 Task: Customize the Google Calendar view by hiding weekends and ensuring declined events and side-by-side view are shown.
Action: Mouse moved to (1162, 71)
Screenshot: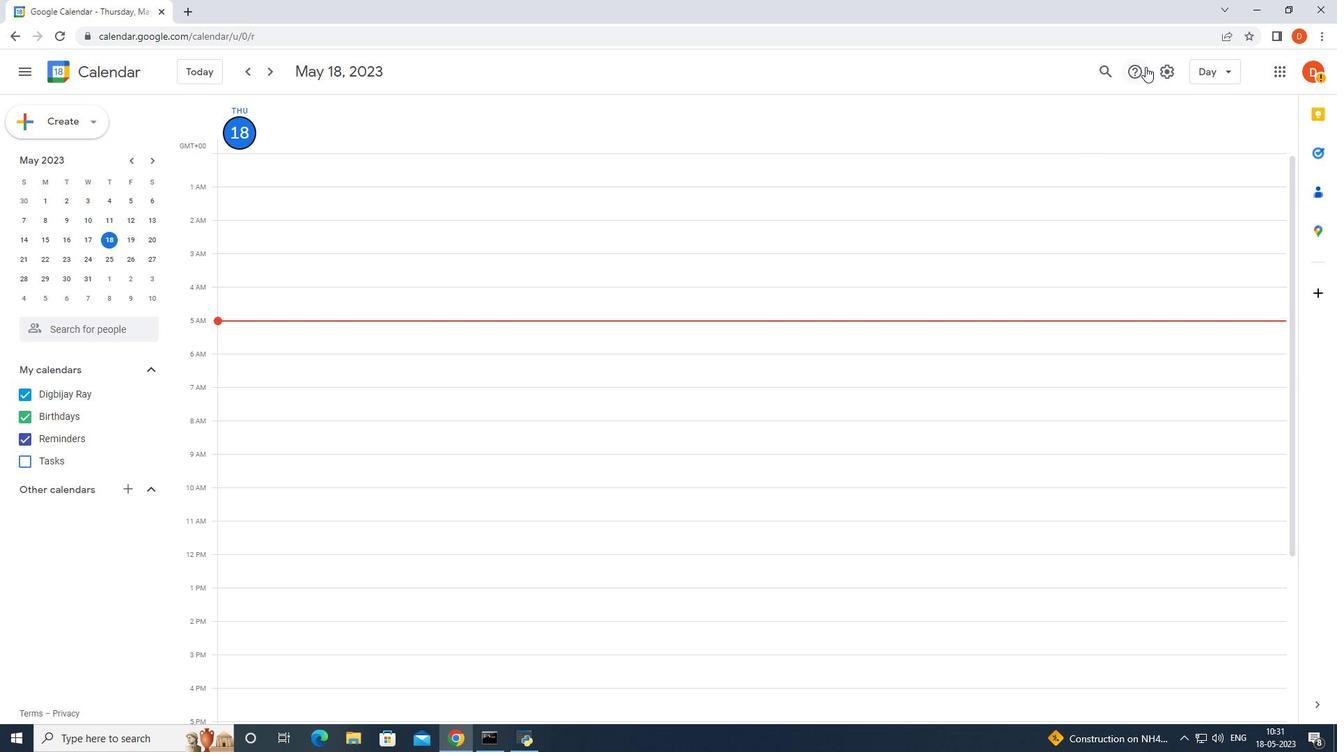 
Action: Mouse pressed left at (1162, 71)
Screenshot: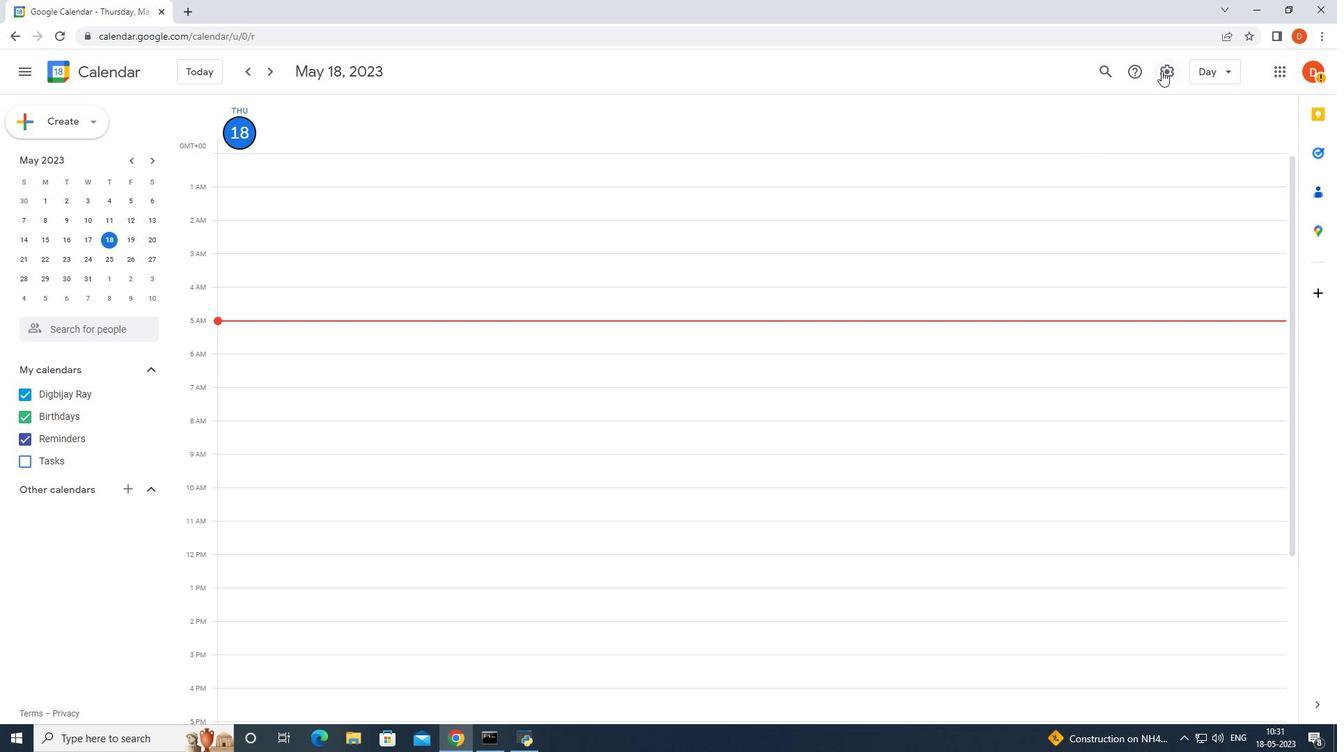 
Action: Mouse moved to (1174, 97)
Screenshot: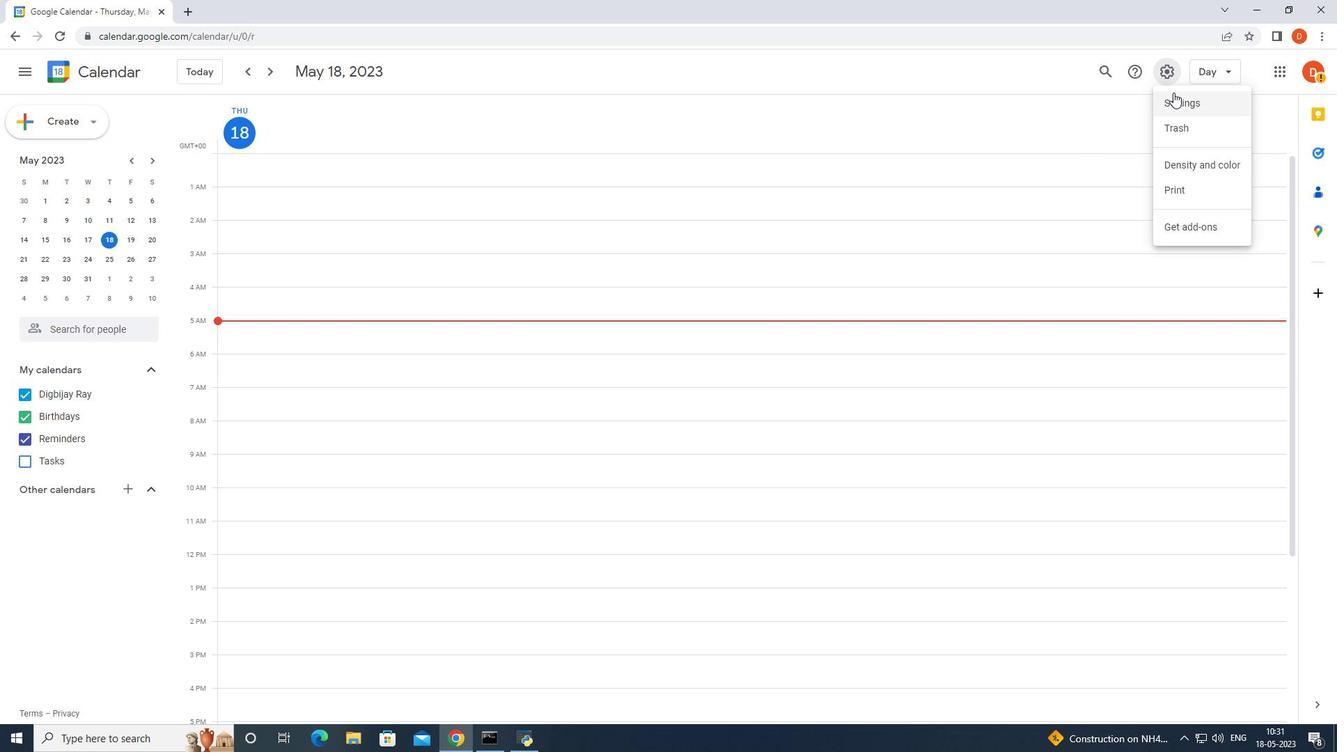 
Action: Mouse pressed left at (1174, 97)
Screenshot: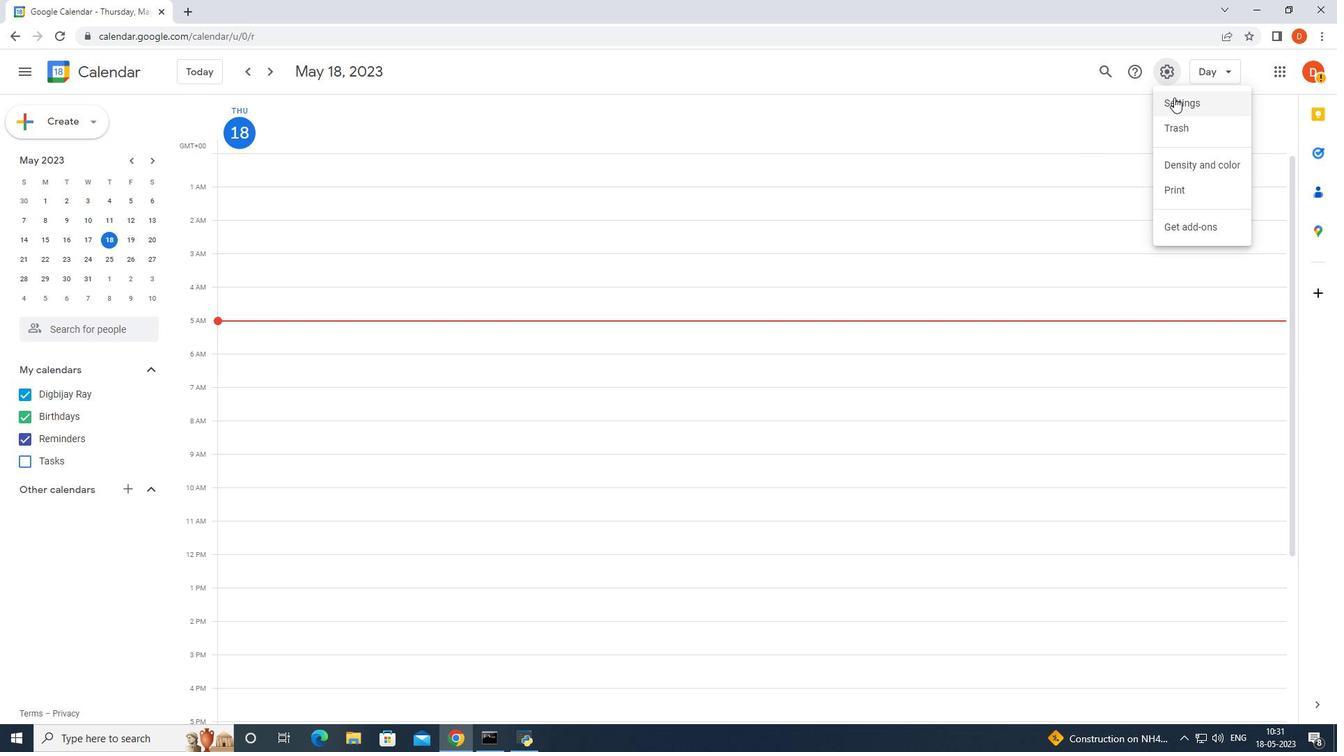 
Action: Mouse moved to (72, 275)
Screenshot: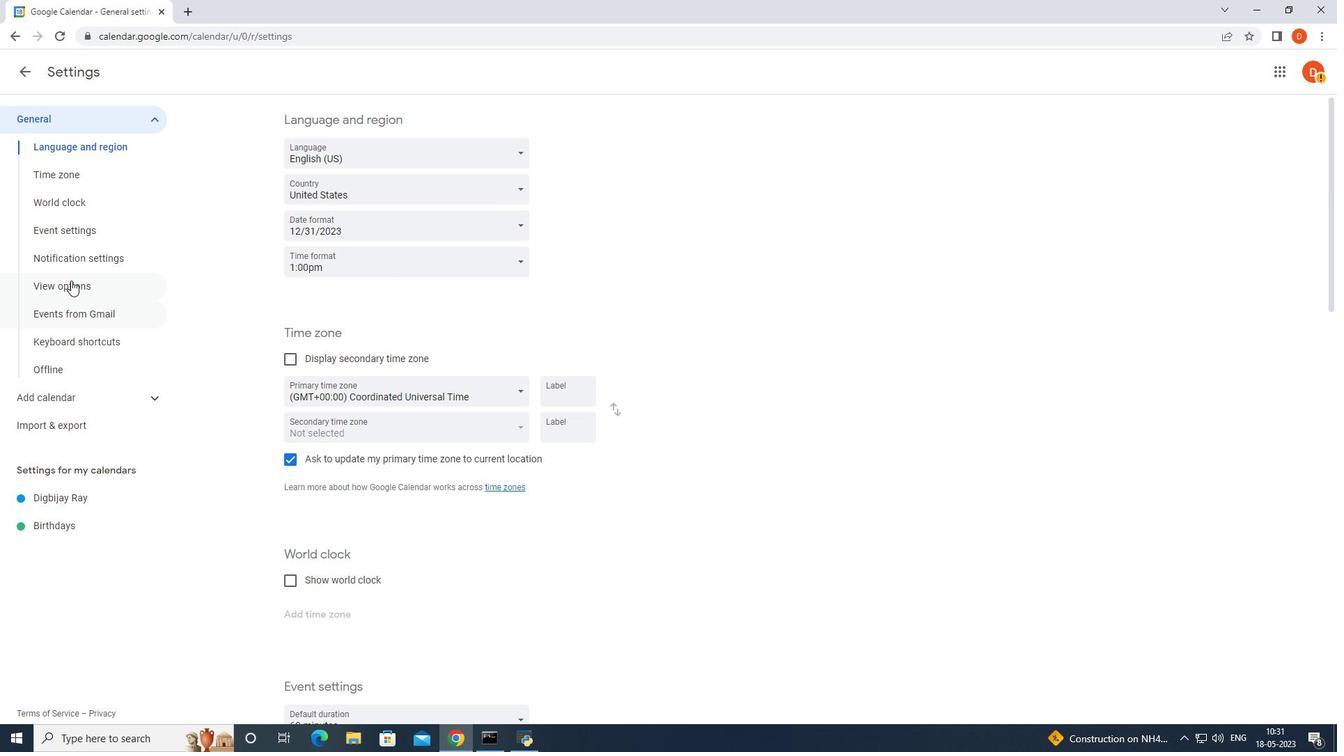 
Action: Mouse pressed left at (72, 275)
Screenshot: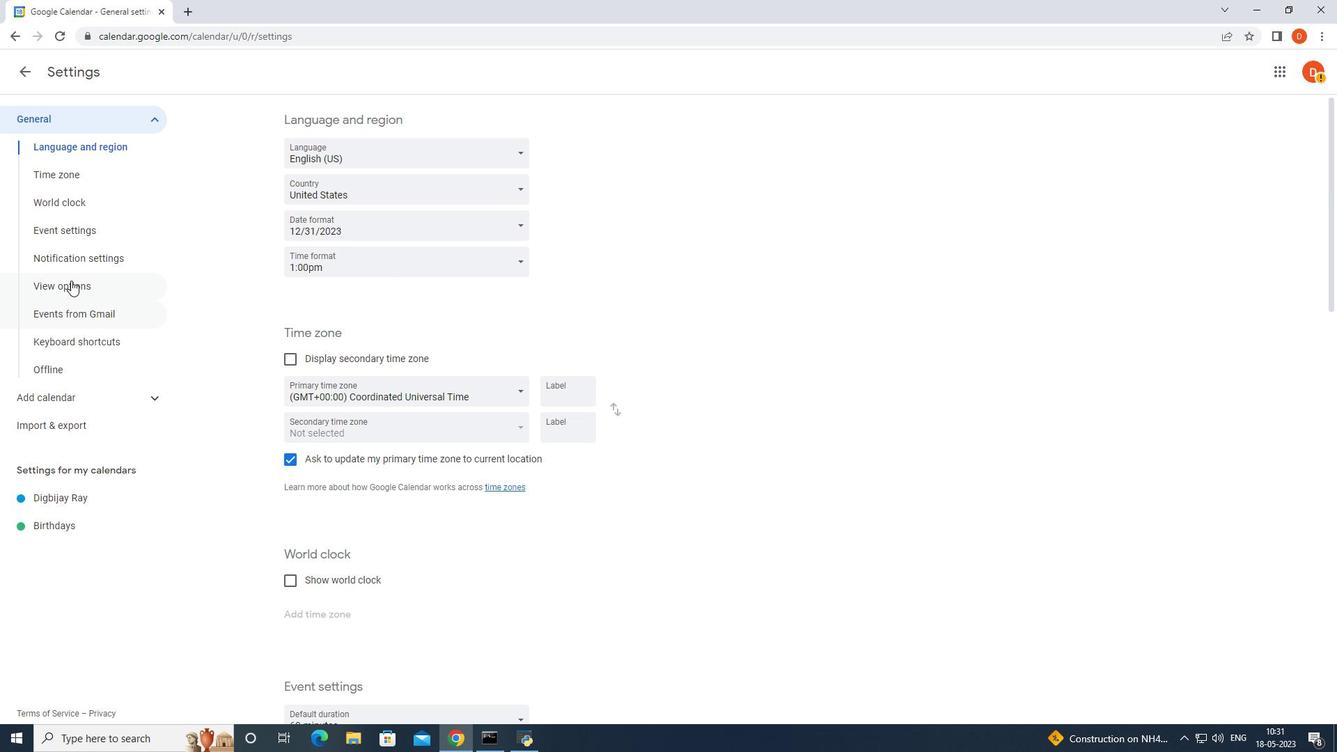 
Action: Mouse pressed left at (72, 275)
Screenshot: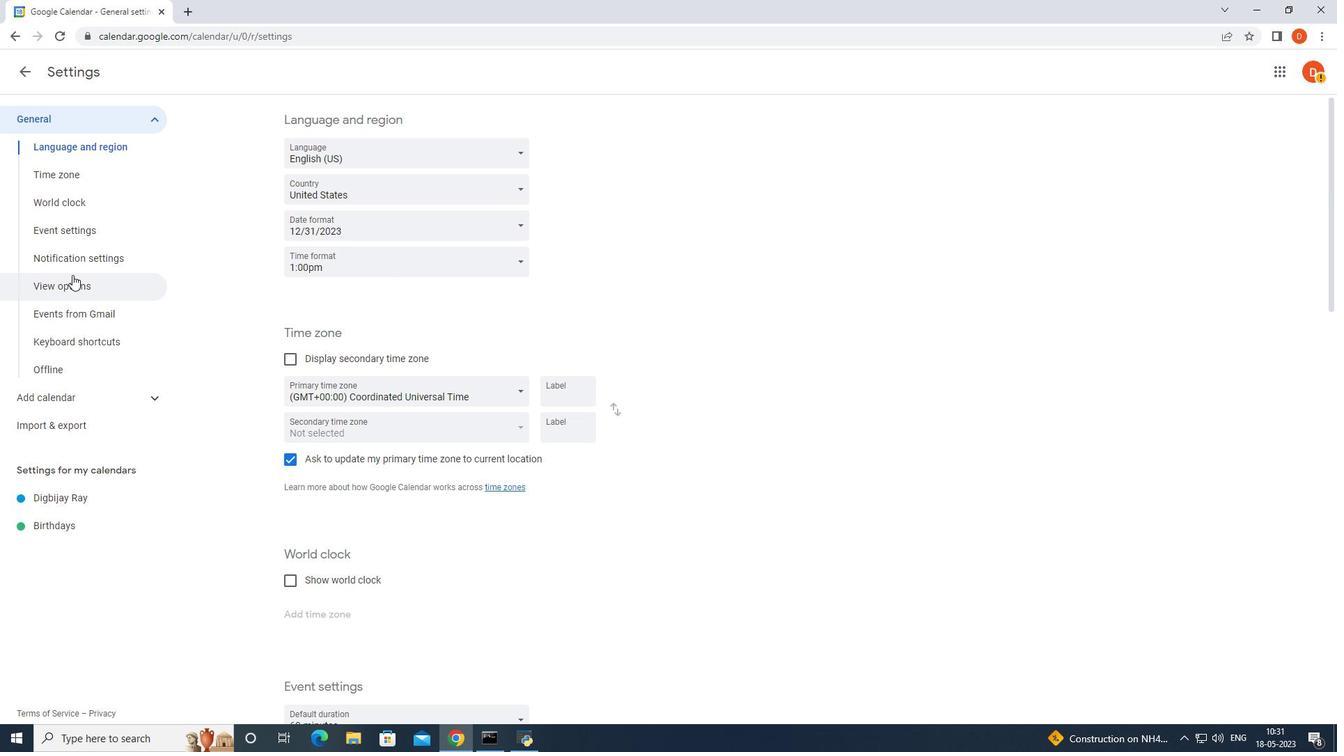 
Action: Mouse moved to (408, 346)
Screenshot: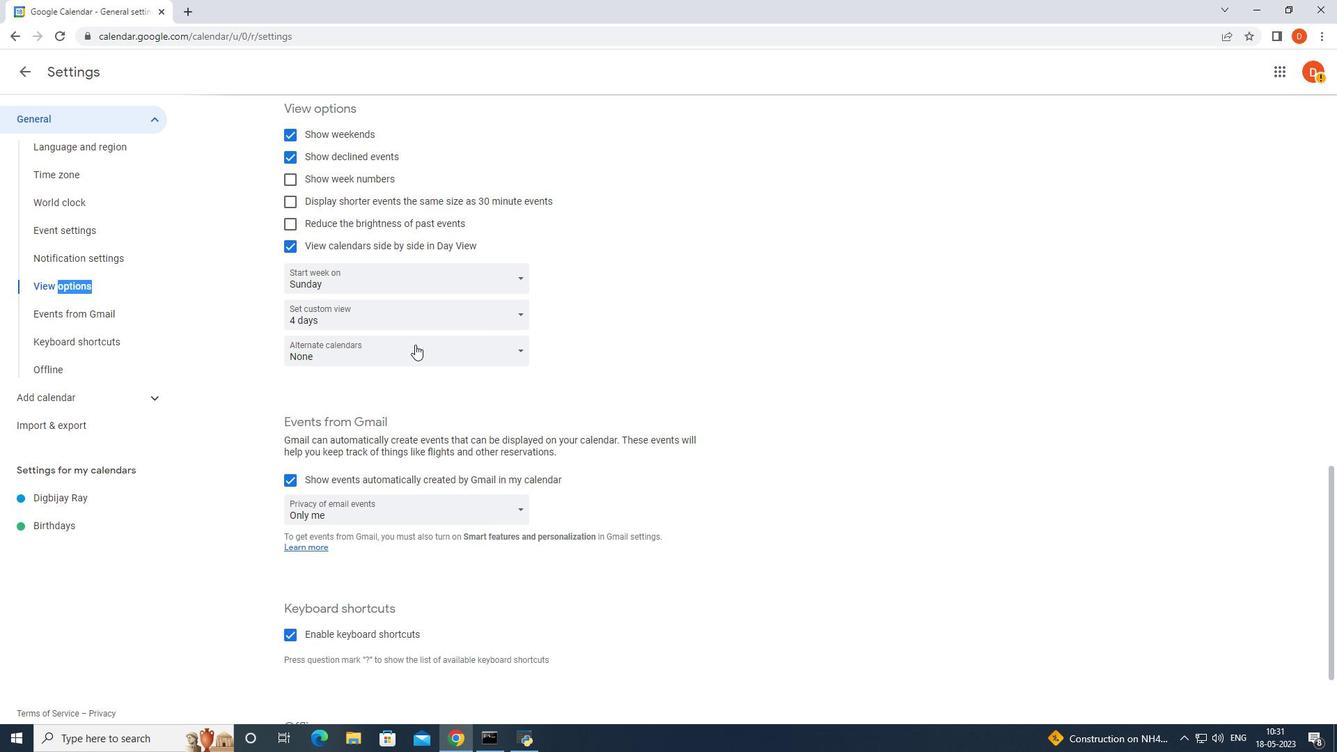 
Action: Mouse scrolled (408, 347) with delta (0, 0)
Screenshot: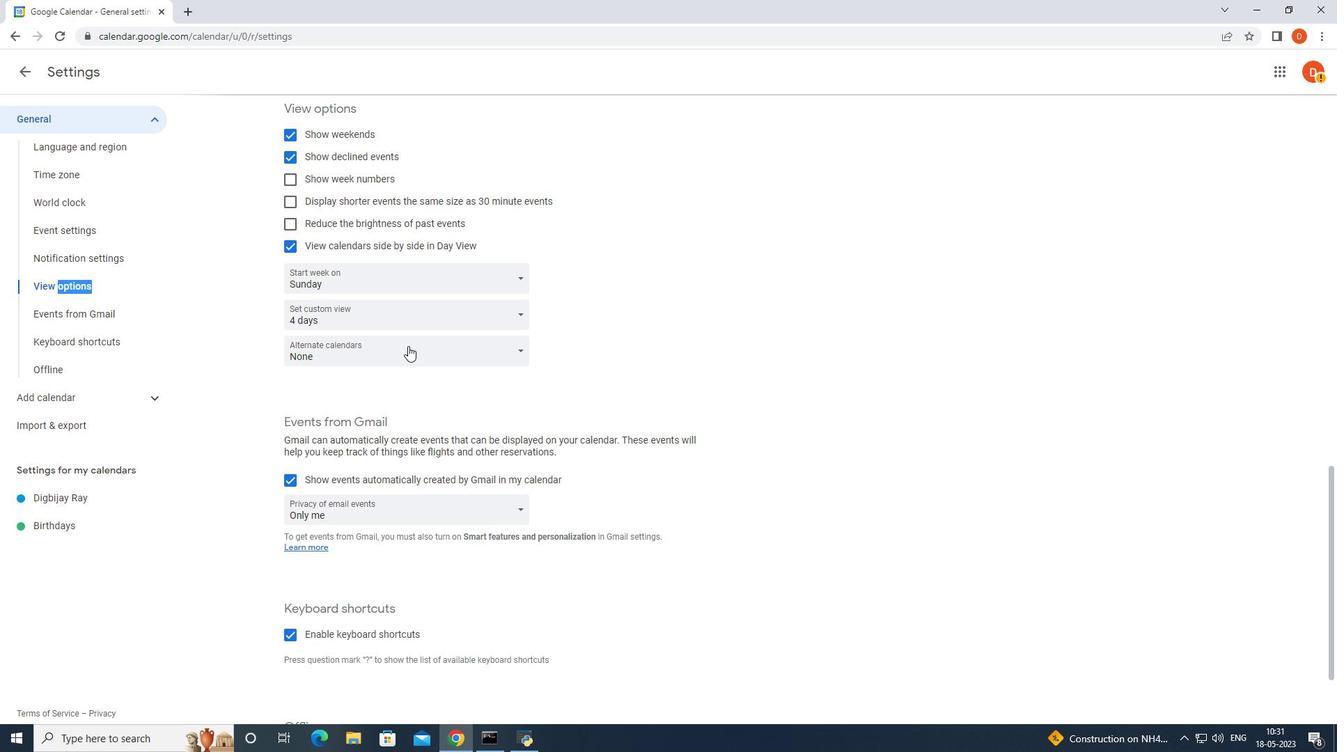 
Action: Mouse moved to (291, 207)
Screenshot: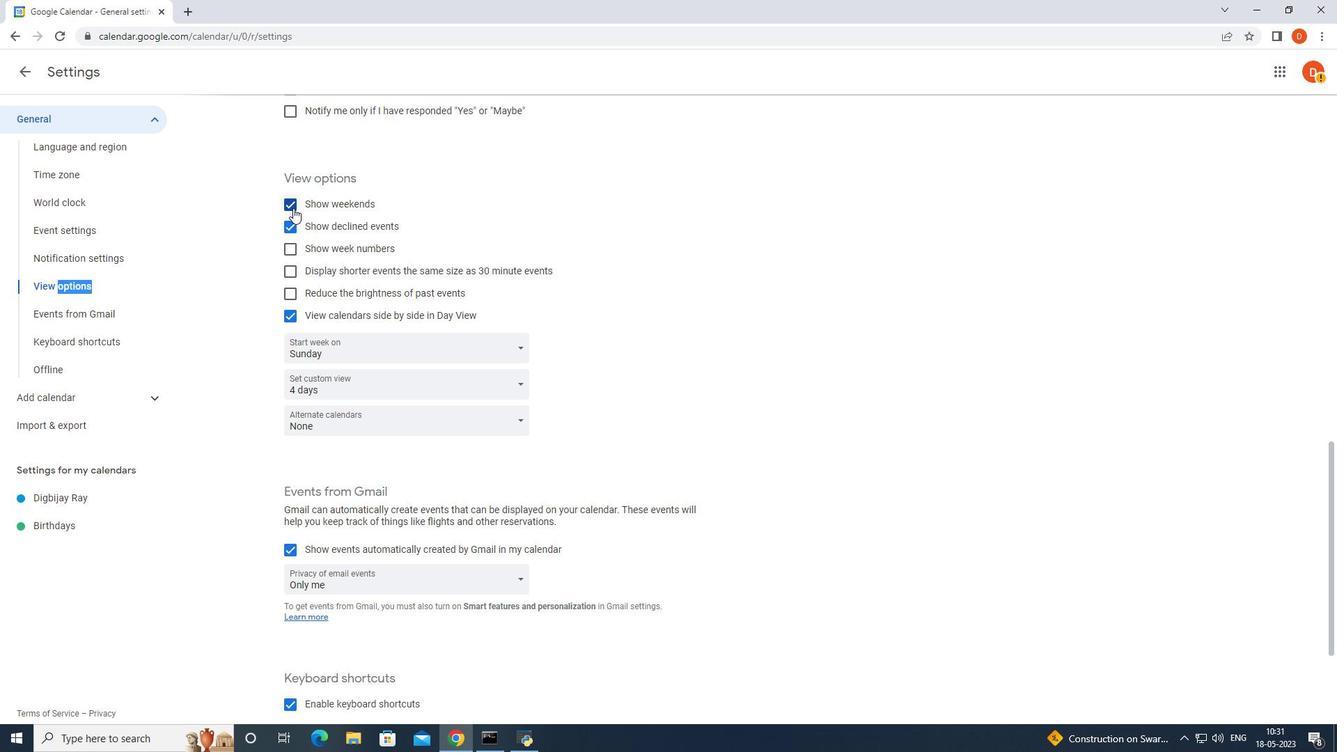 
Action: Mouse pressed left at (291, 207)
Screenshot: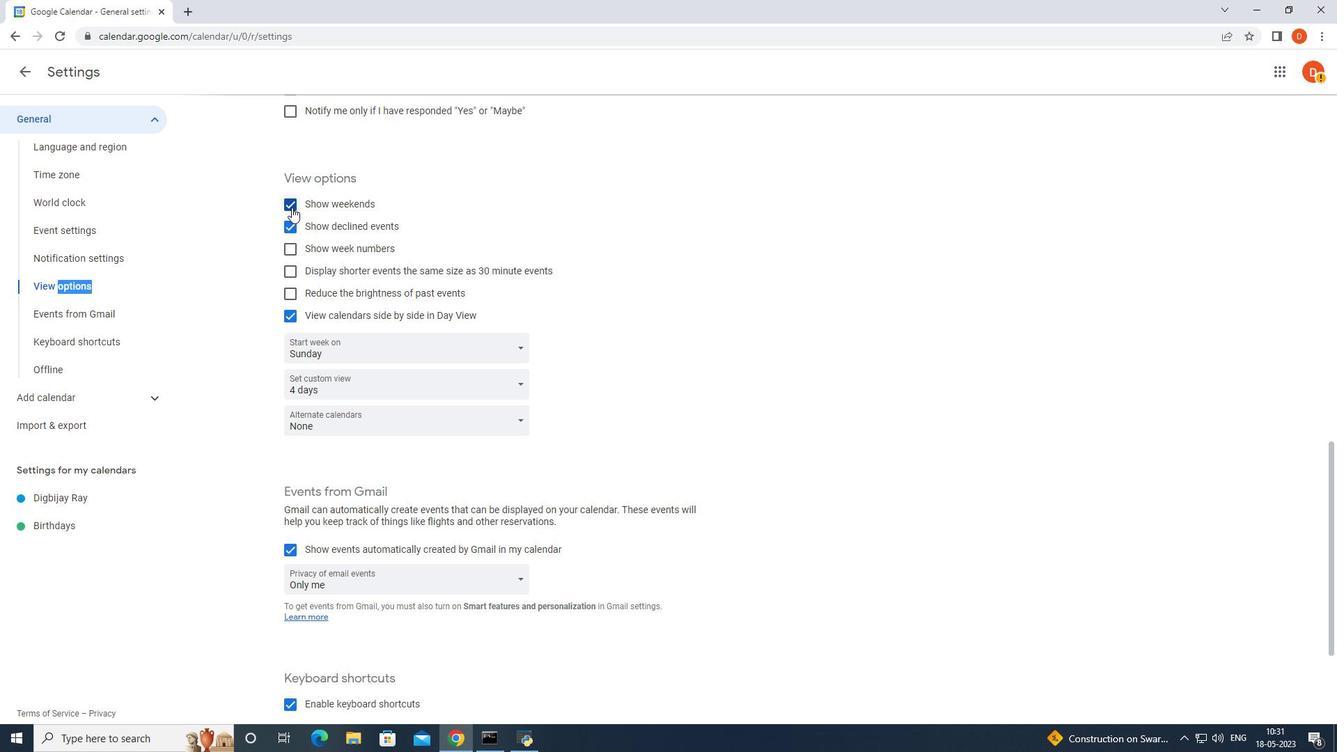 
Action: Mouse moved to (326, 258)
Screenshot: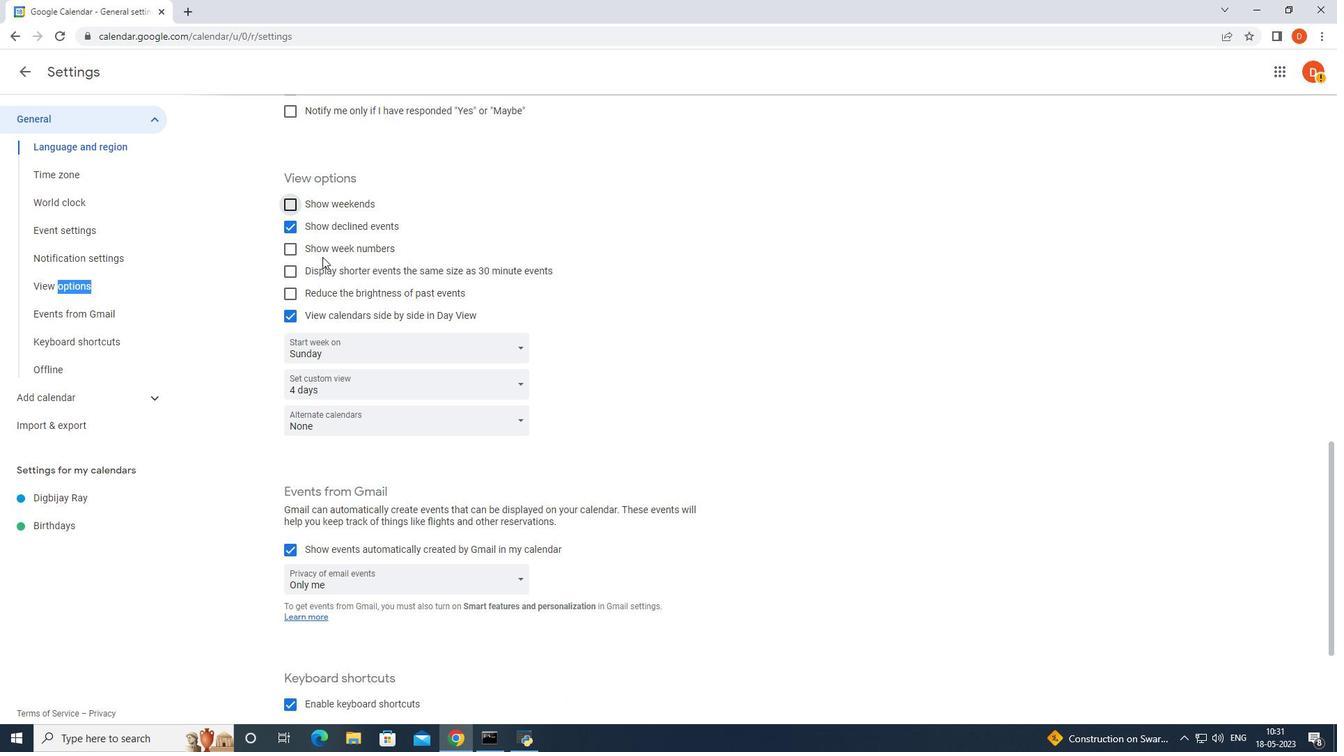 
Action: Mouse scrolled (326, 257) with delta (0, 0)
Screenshot: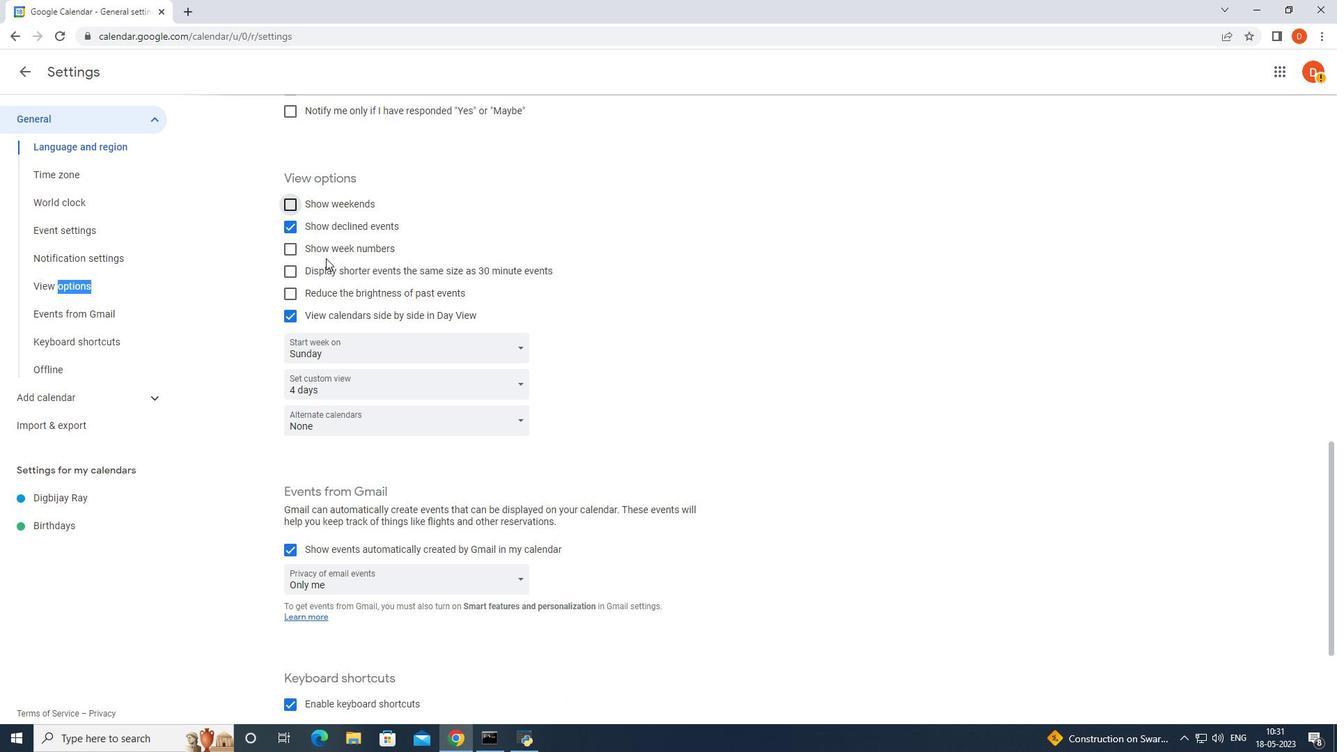 
Action: Mouse moved to (436, 397)
Screenshot: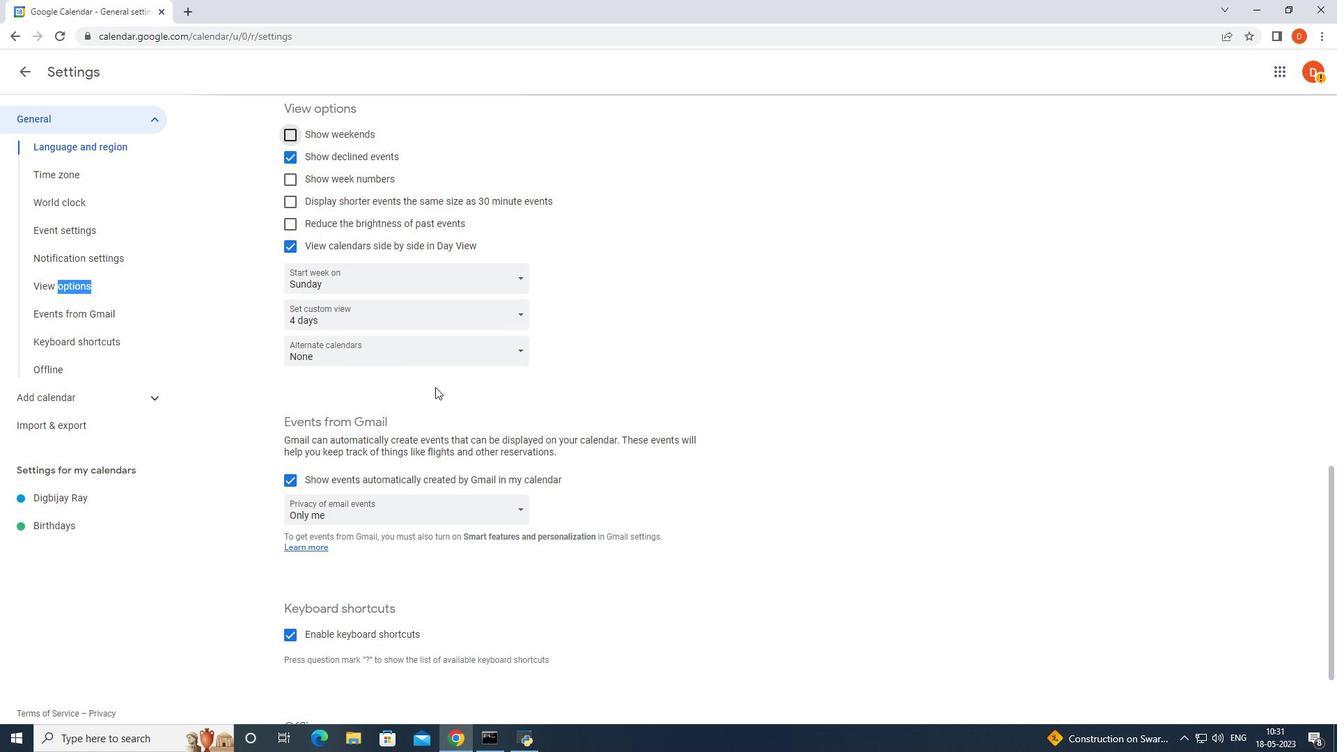 
Action: Mouse scrolled (436, 396) with delta (0, 0)
Screenshot: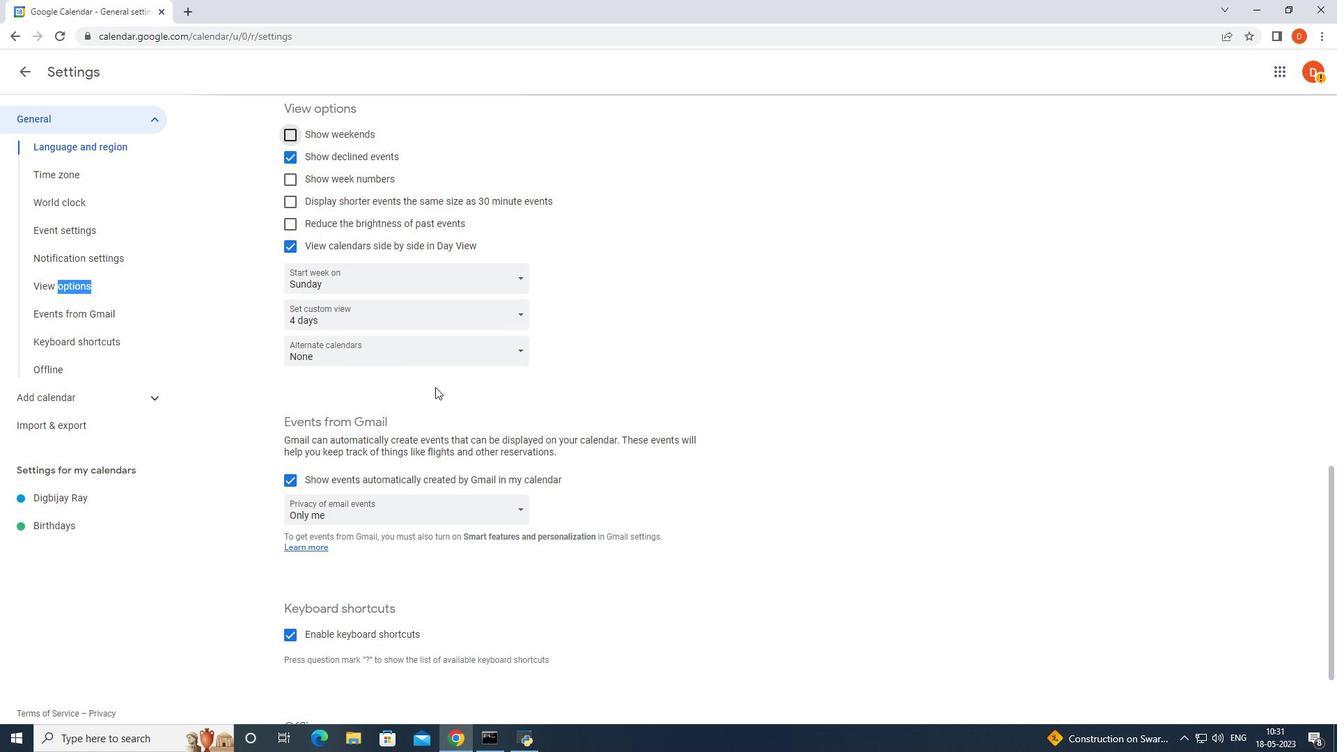 
Action: Mouse moved to (395, 511)
Screenshot: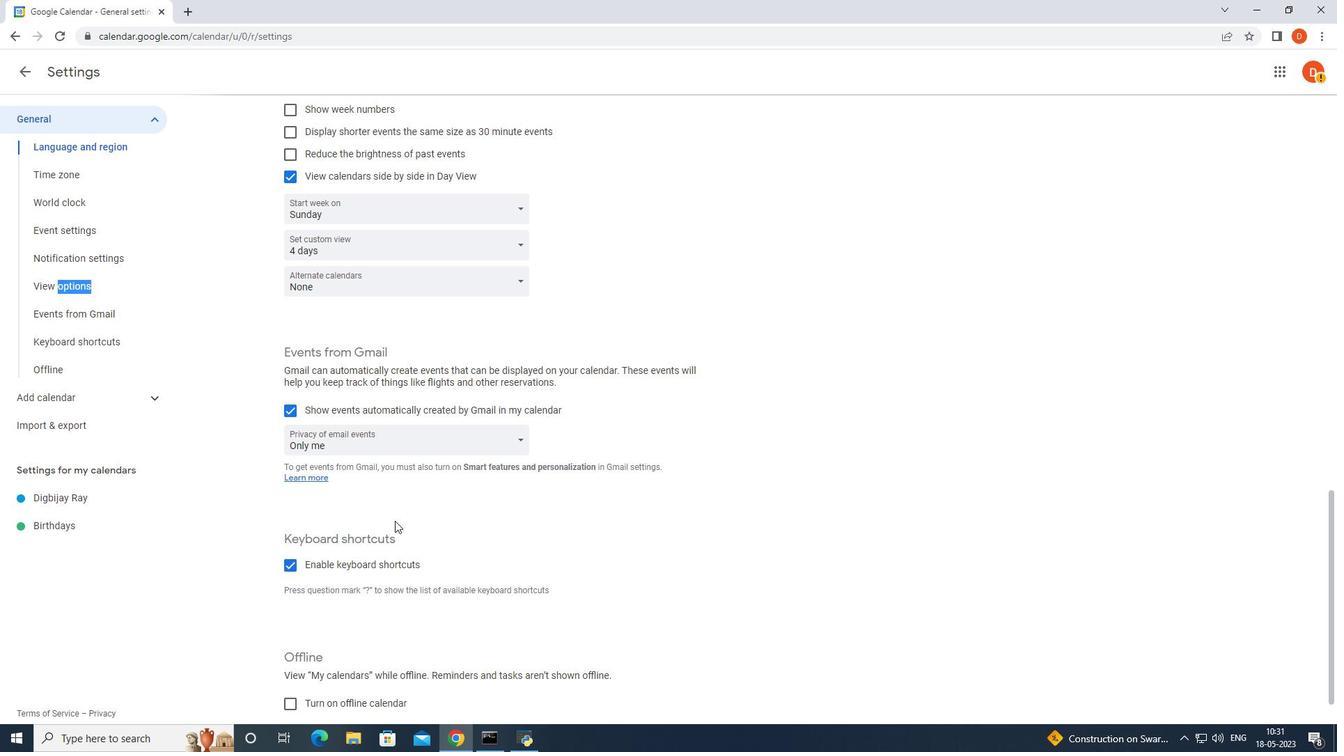 
Action: Mouse scrolled (395, 512) with delta (0, 0)
Screenshot: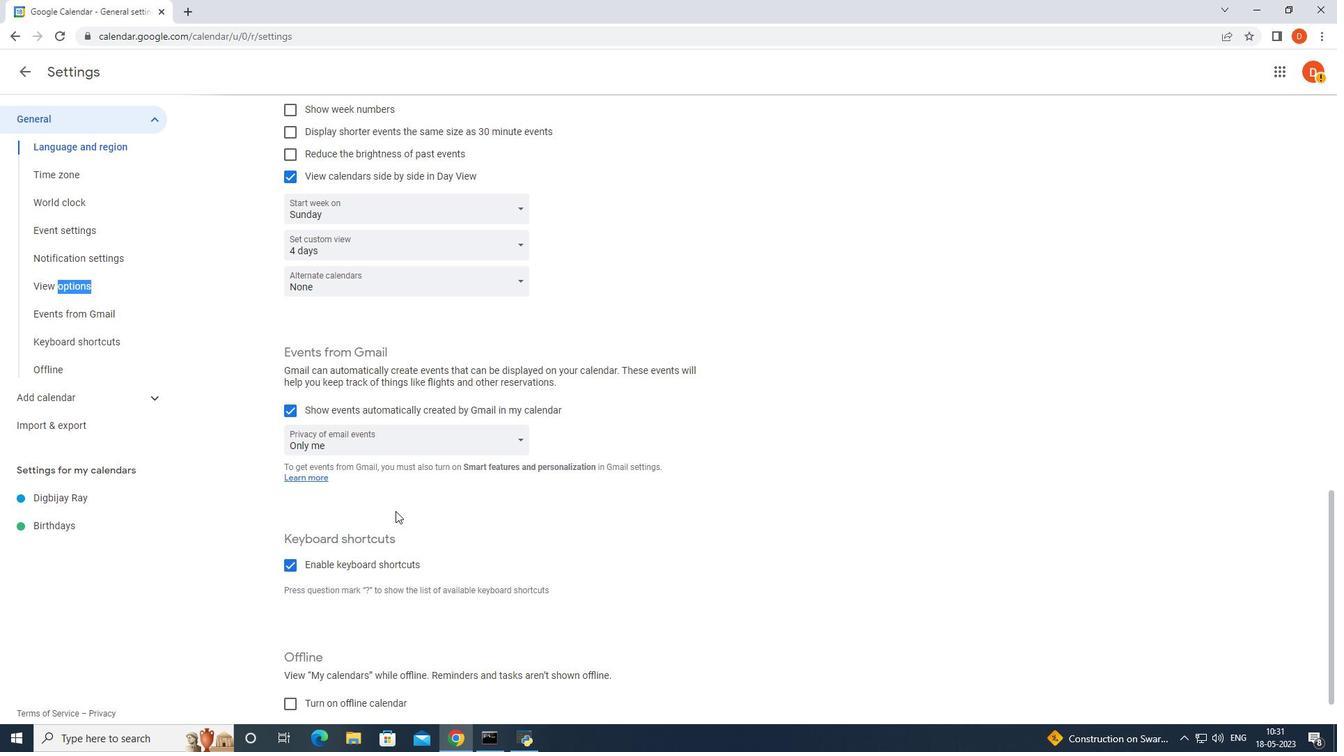 
Action: Mouse scrolled (395, 512) with delta (0, 0)
Screenshot: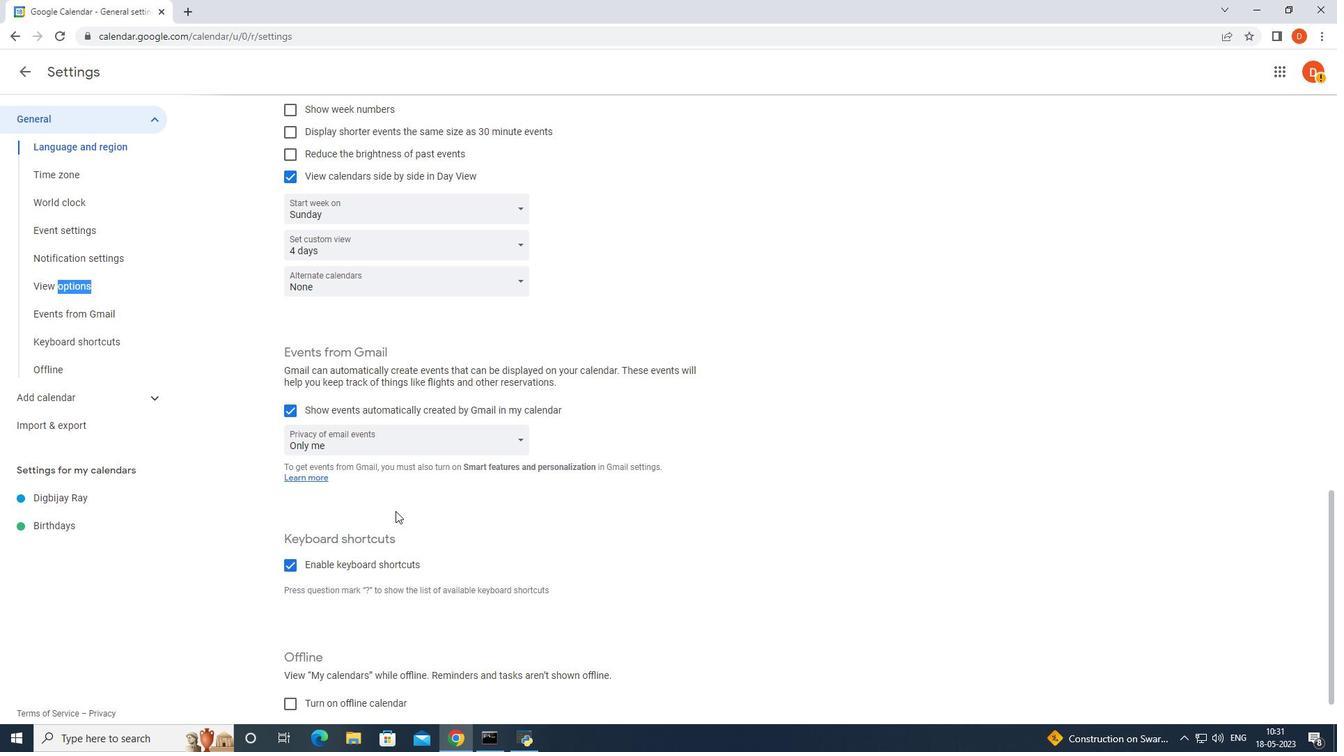 
Action: Mouse scrolled (395, 512) with delta (0, 0)
Screenshot: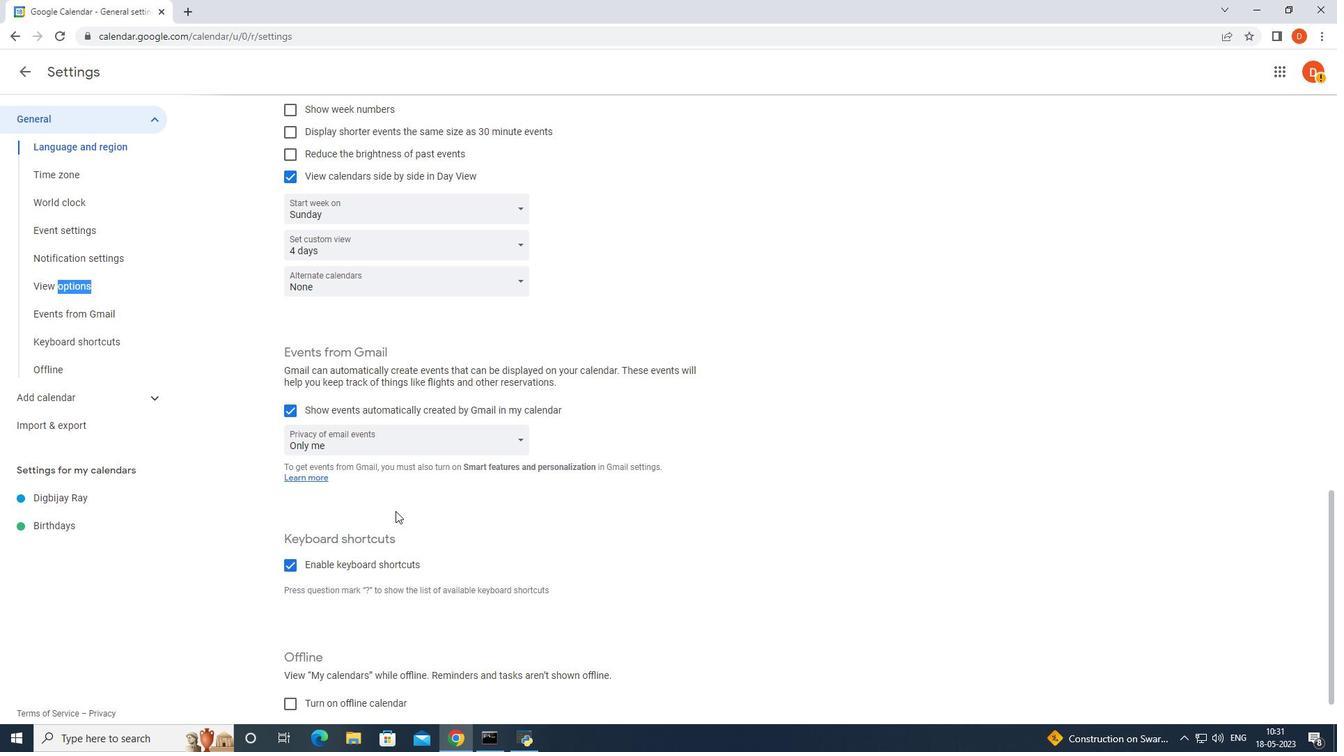 
Action: Mouse scrolled (395, 512) with delta (0, 0)
Screenshot: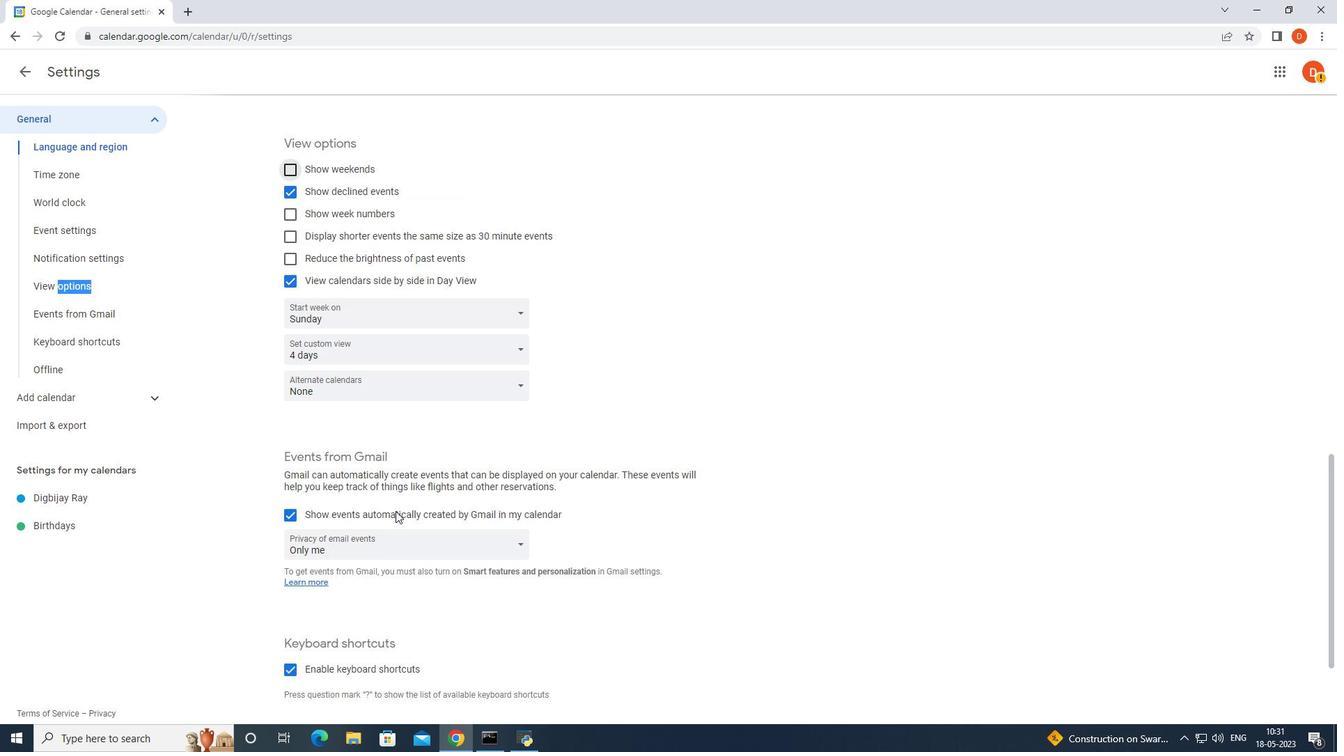
Action: Mouse scrolled (395, 512) with delta (0, 0)
Screenshot: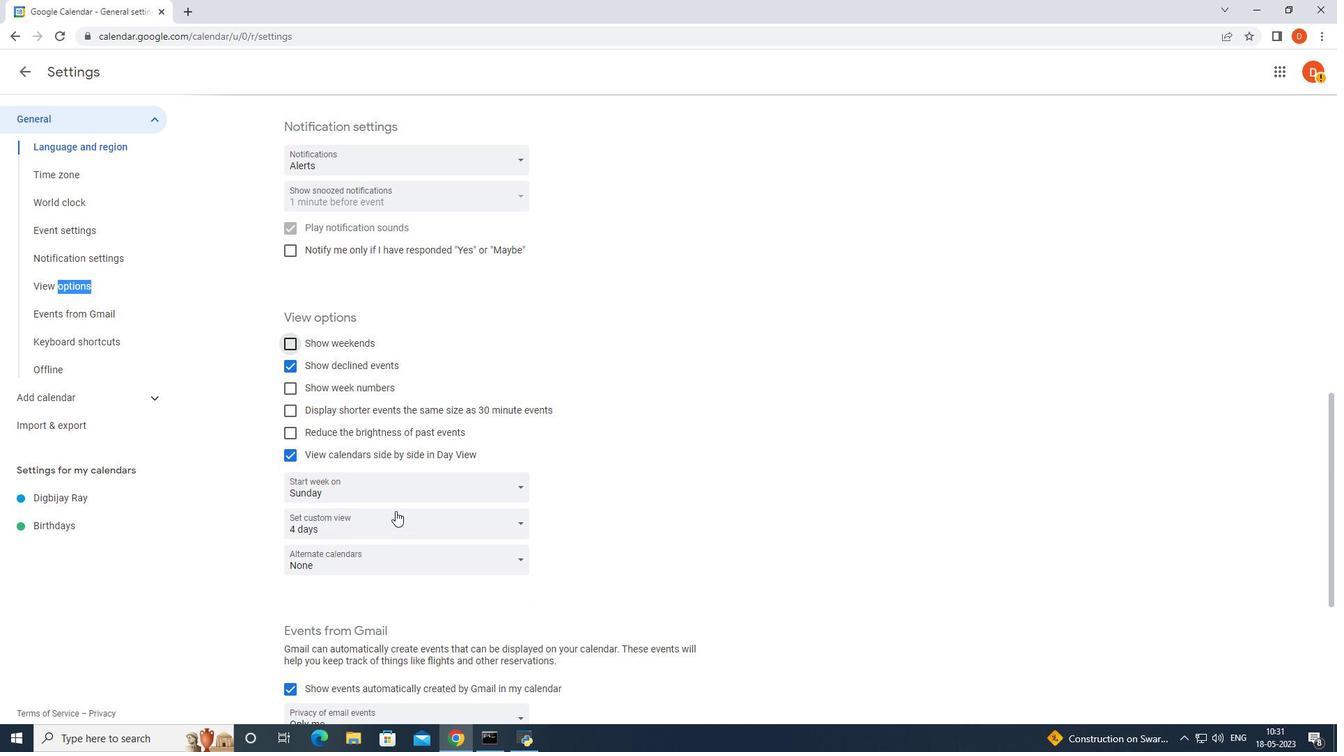 
Action: Mouse scrolled (395, 512) with delta (0, 0)
Screenshot: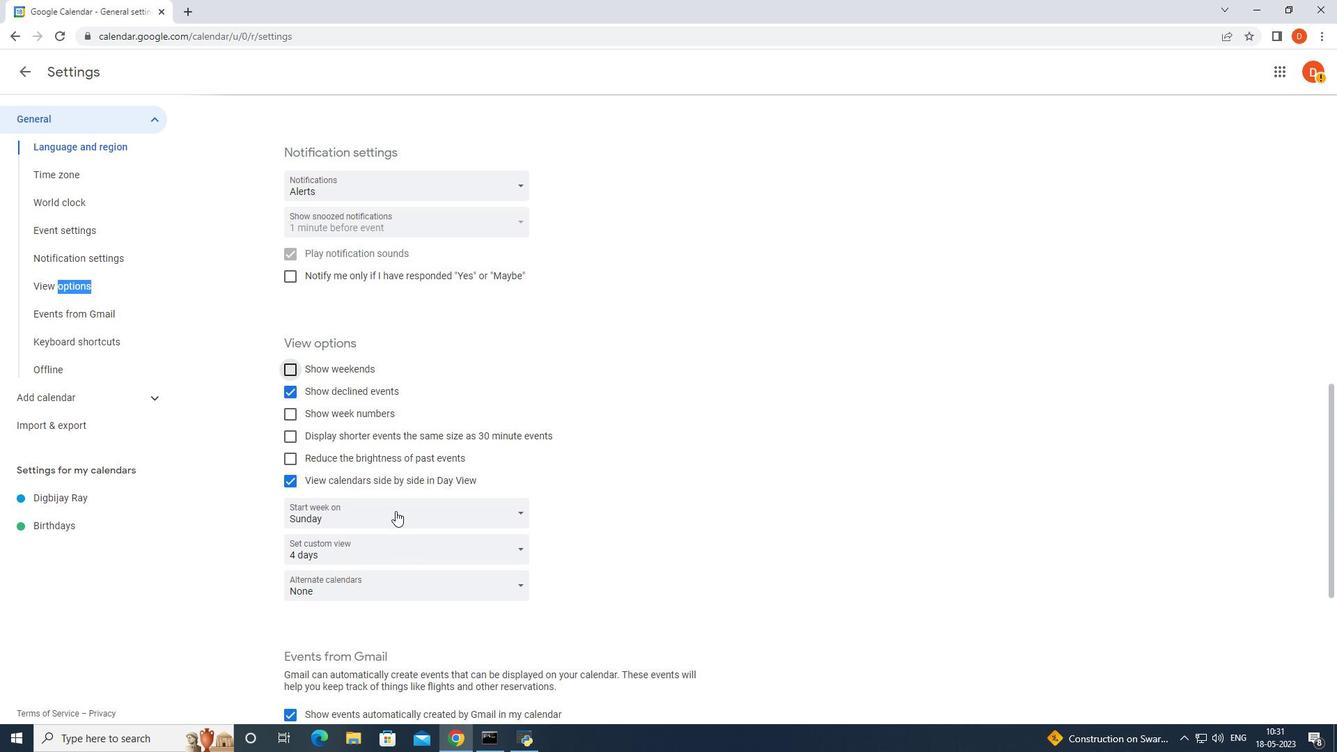 
Action: Mouse scrolled (395, 512) with delta (0, 0)
Screenshot: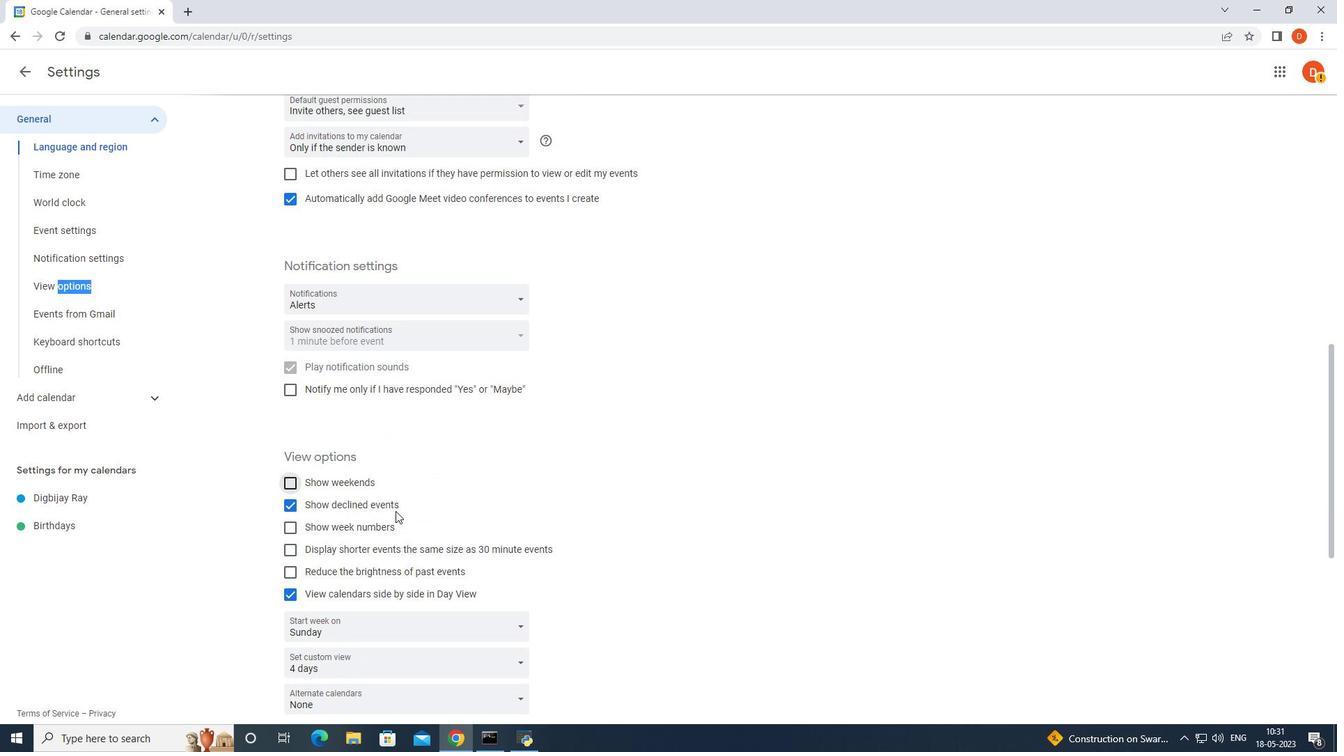 
Action: Mouse scrolled (395, 512) with delta (0, 0)
Screenshot: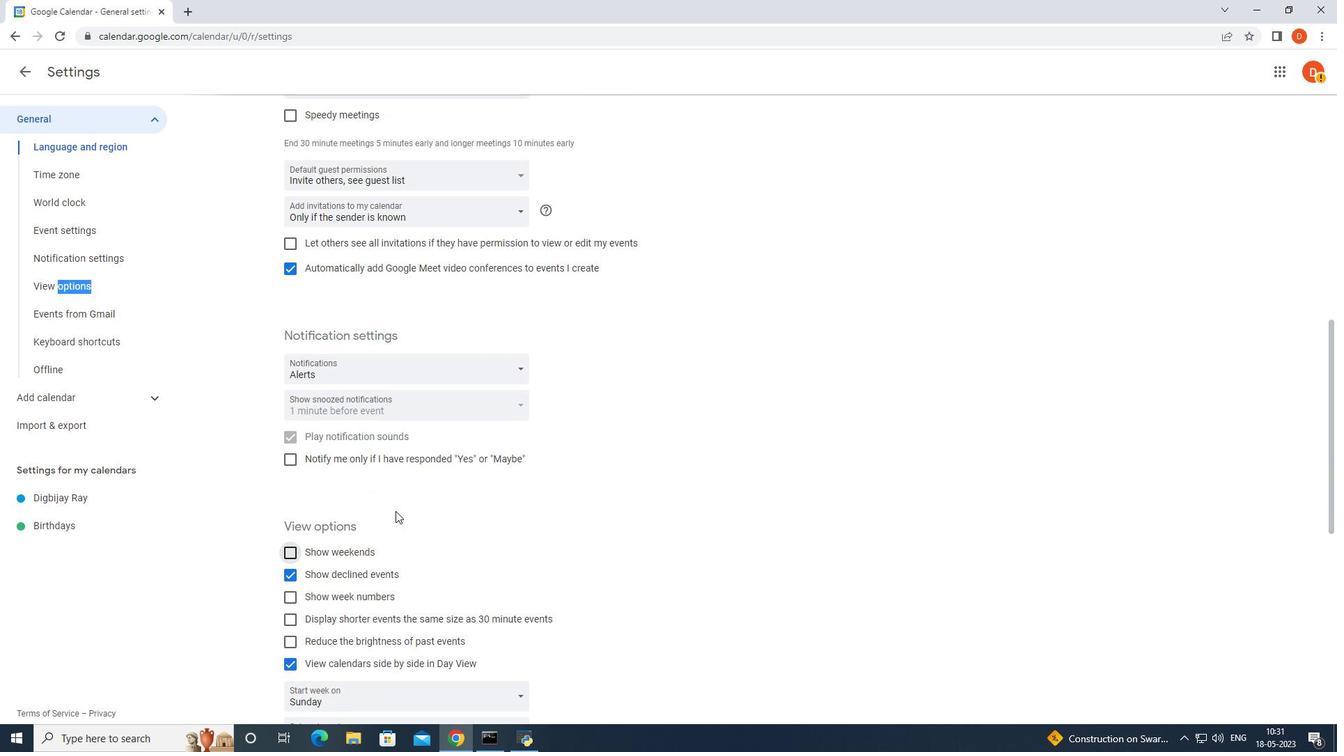
Action: Mouse scrolled (395, 512) with delta (0, 0)
Screenshot: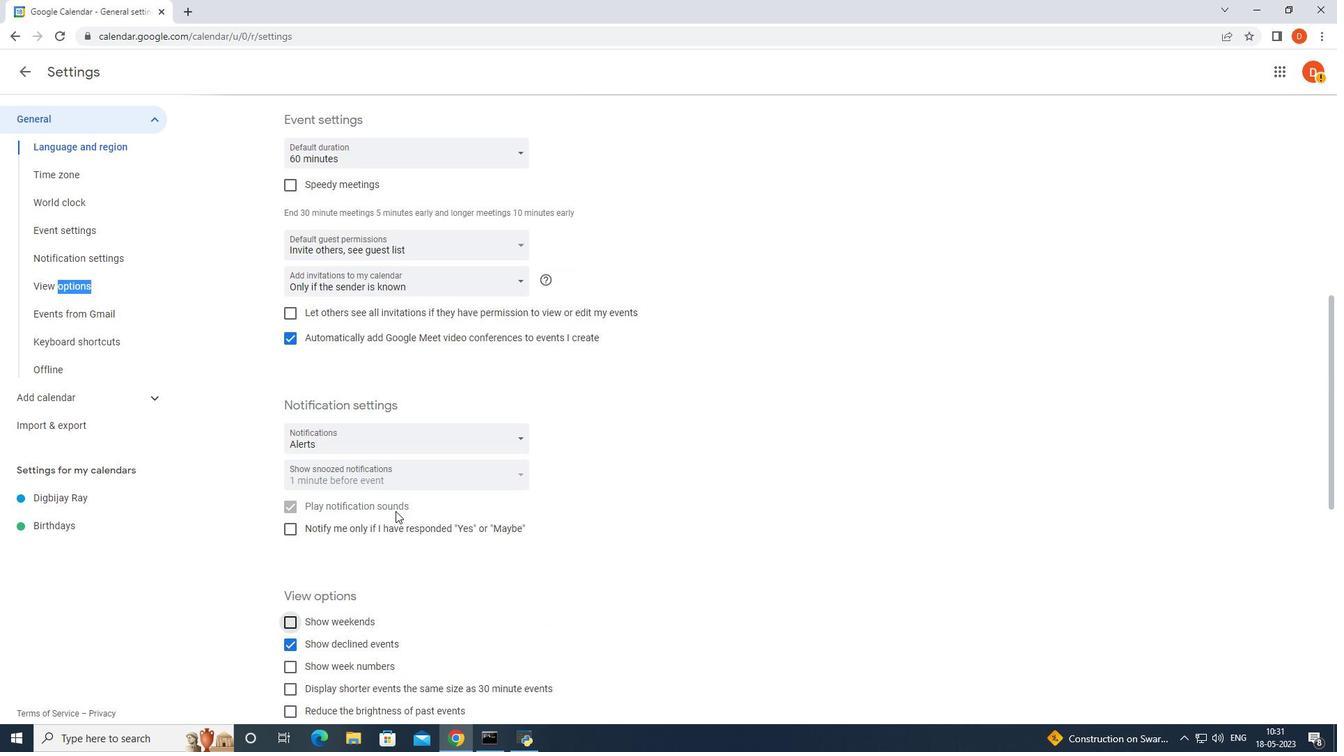 
Action: Mouse scrolled (395, 510) with delta (0, 0)
Screenshot: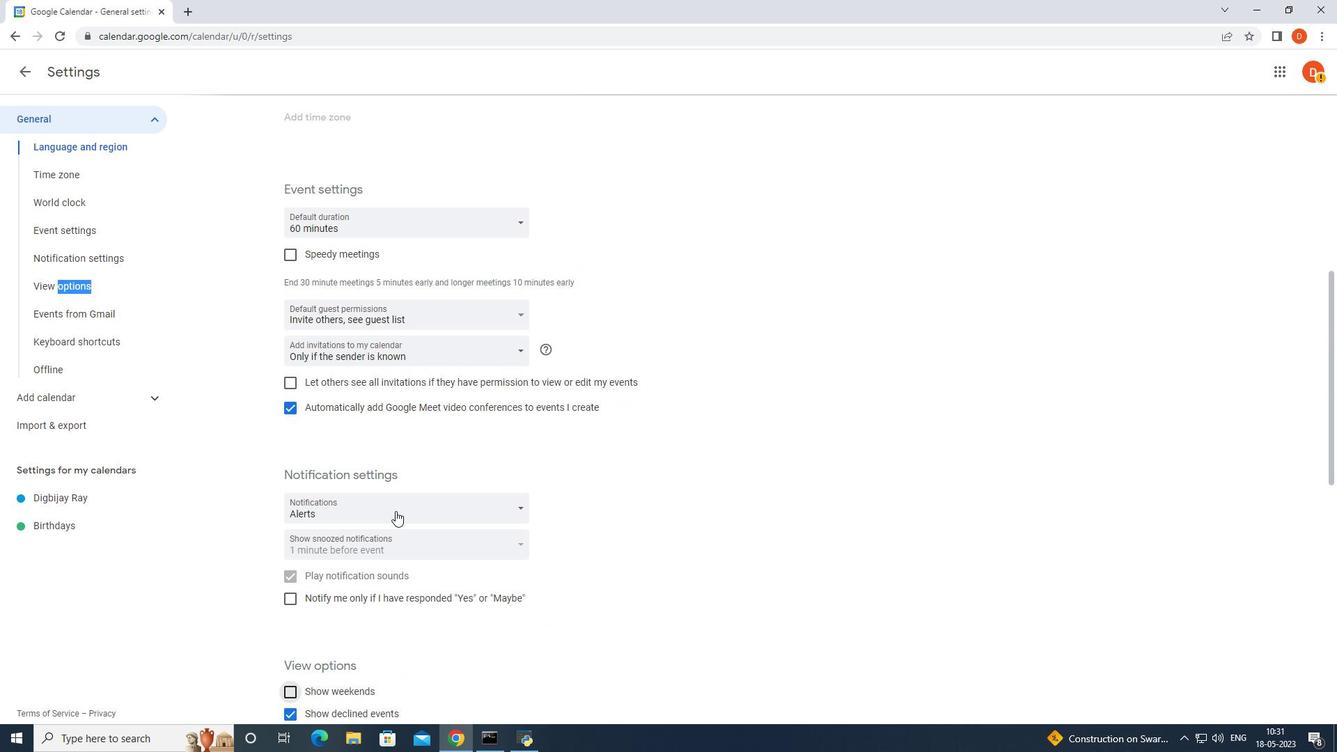 
Action: Mouse scrolled (395, 510) with delta (0, 0)
Screenshot: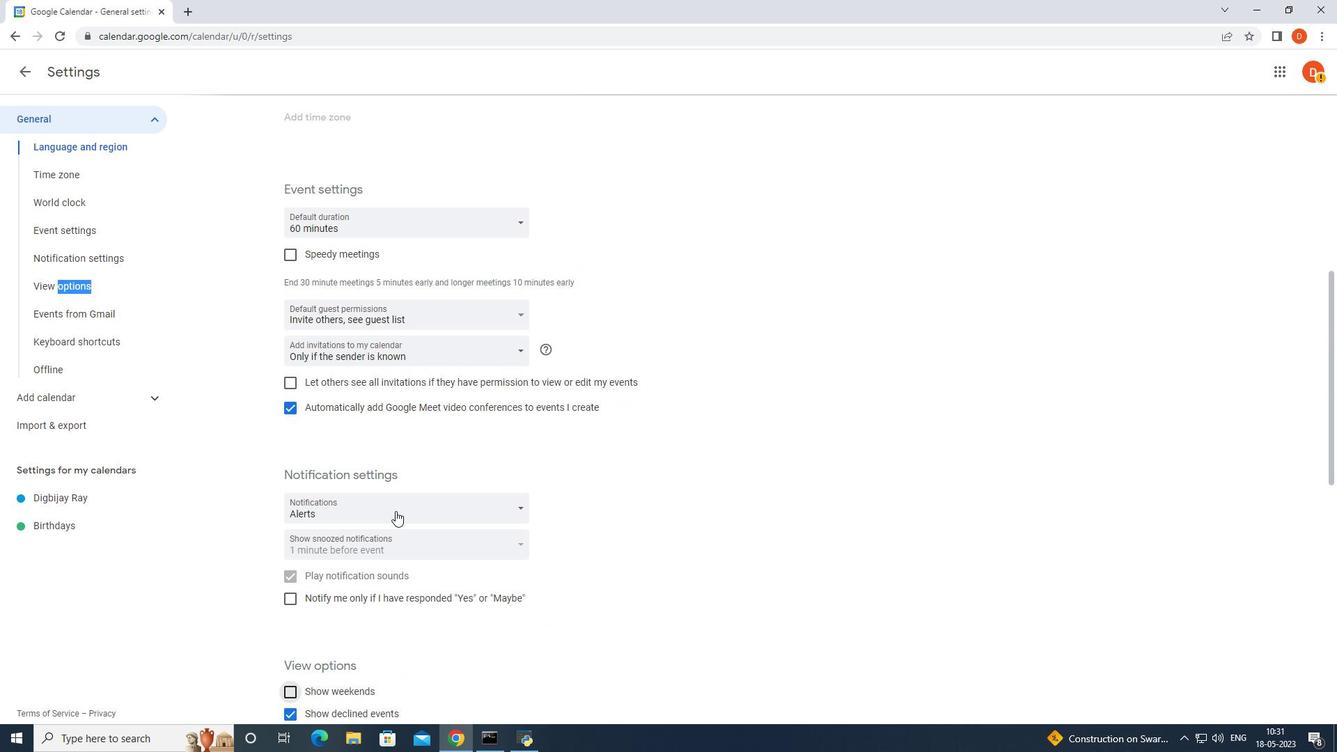 
Action: Mouse scrolled (395, 510) with delta (0, 0)
Screenshot: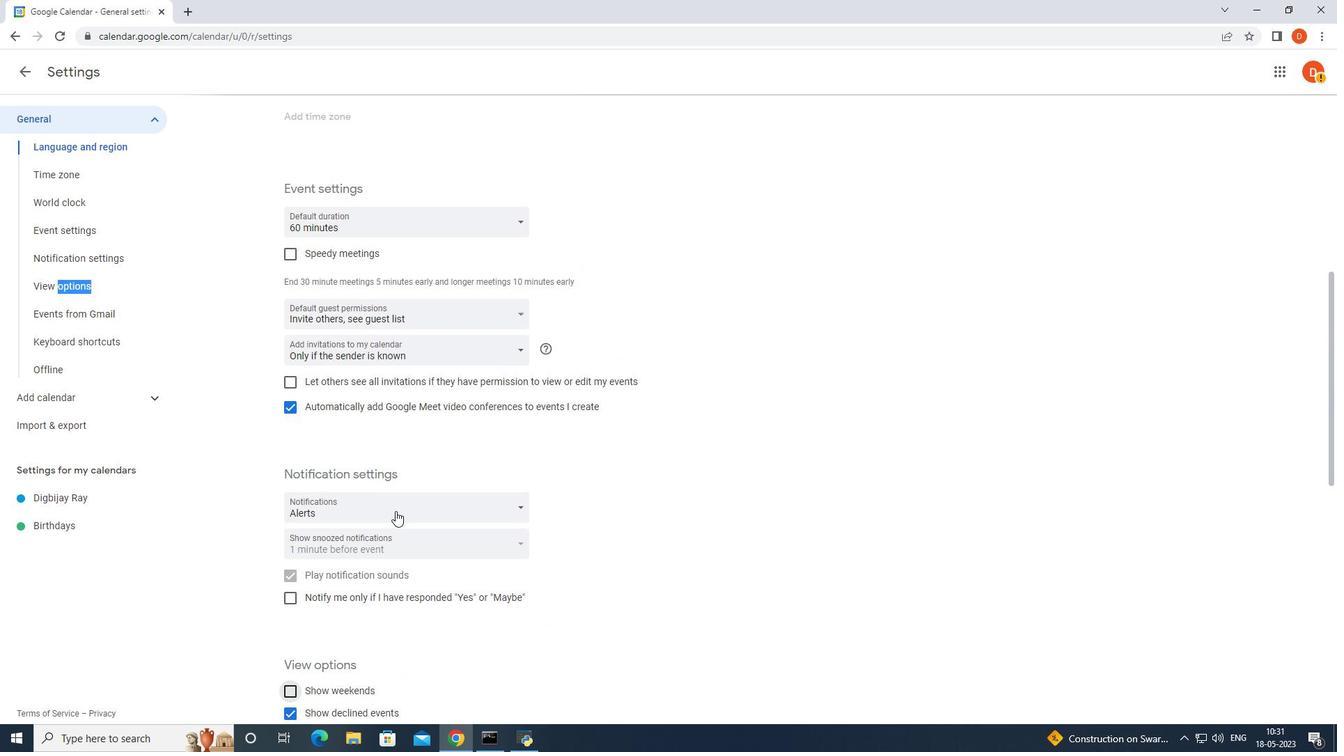 
Action: Mouse scrolled (395, 510) with delta (0, 0)
Screenshot: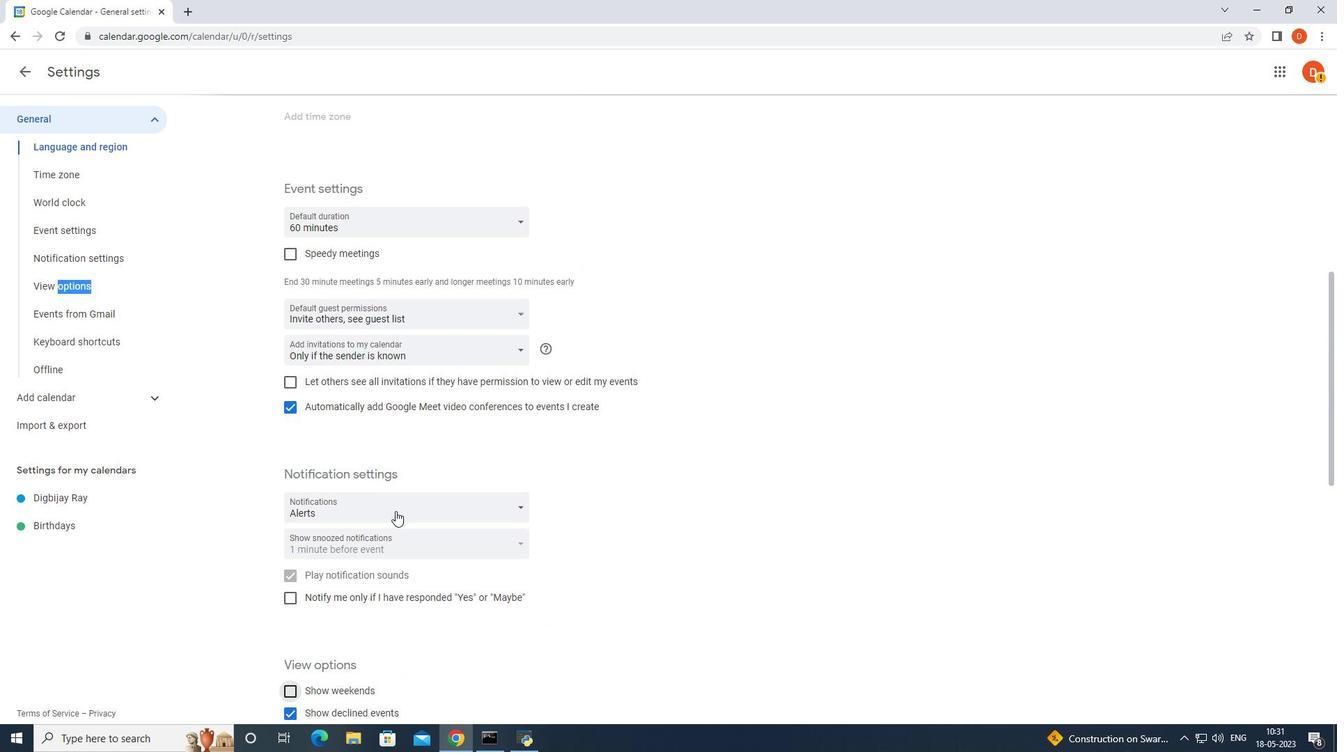 
Action: Mouse scrolled (395, 510) with delta (0, 0)
Screenshot: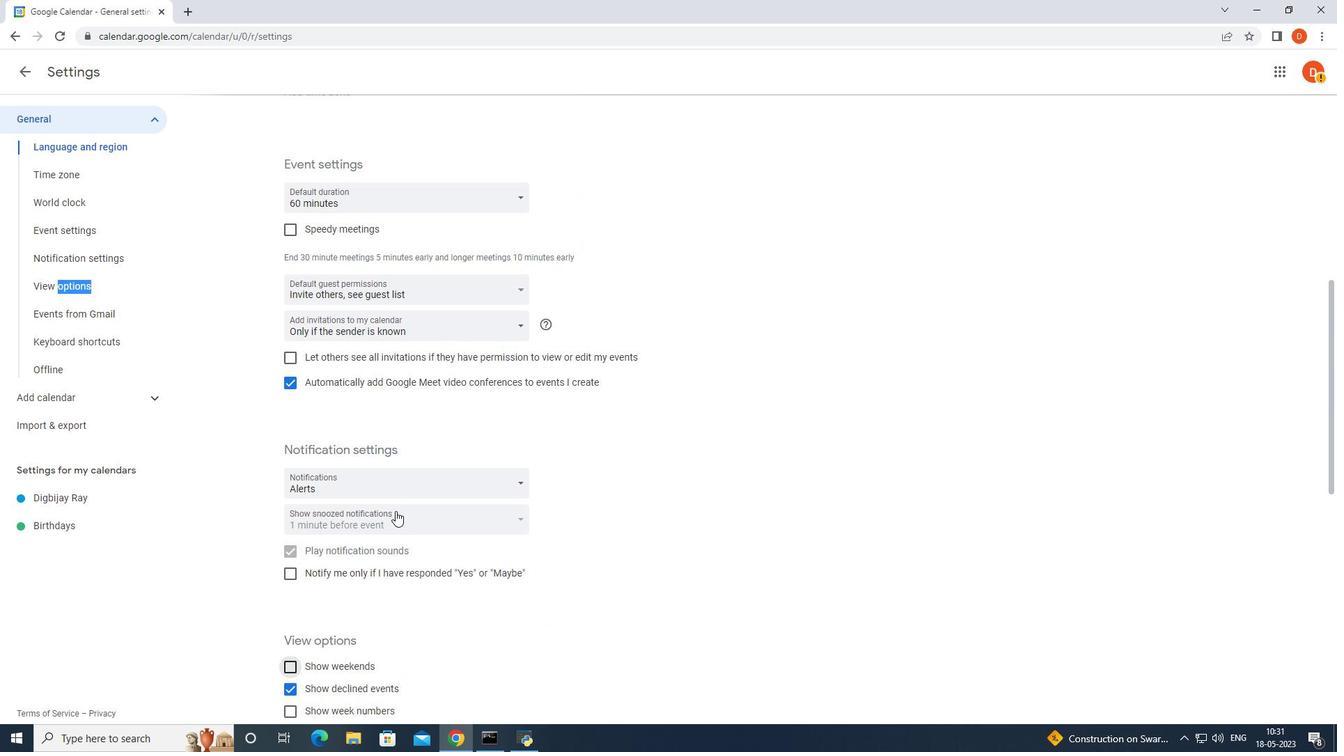 
Action: Mouse scrolled (395, 510) with delta (0, 0)
Screenshot: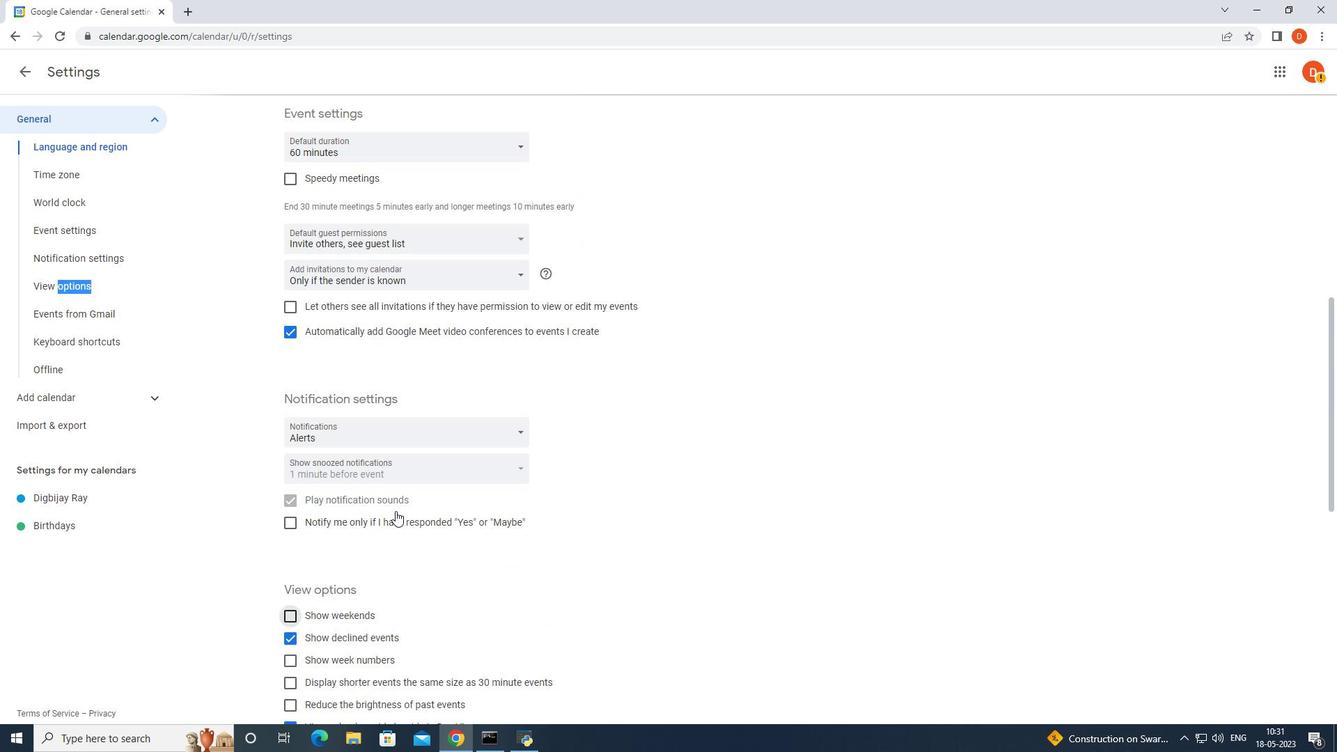 
Action: Mouse moved to (514, 403)
Screenshot: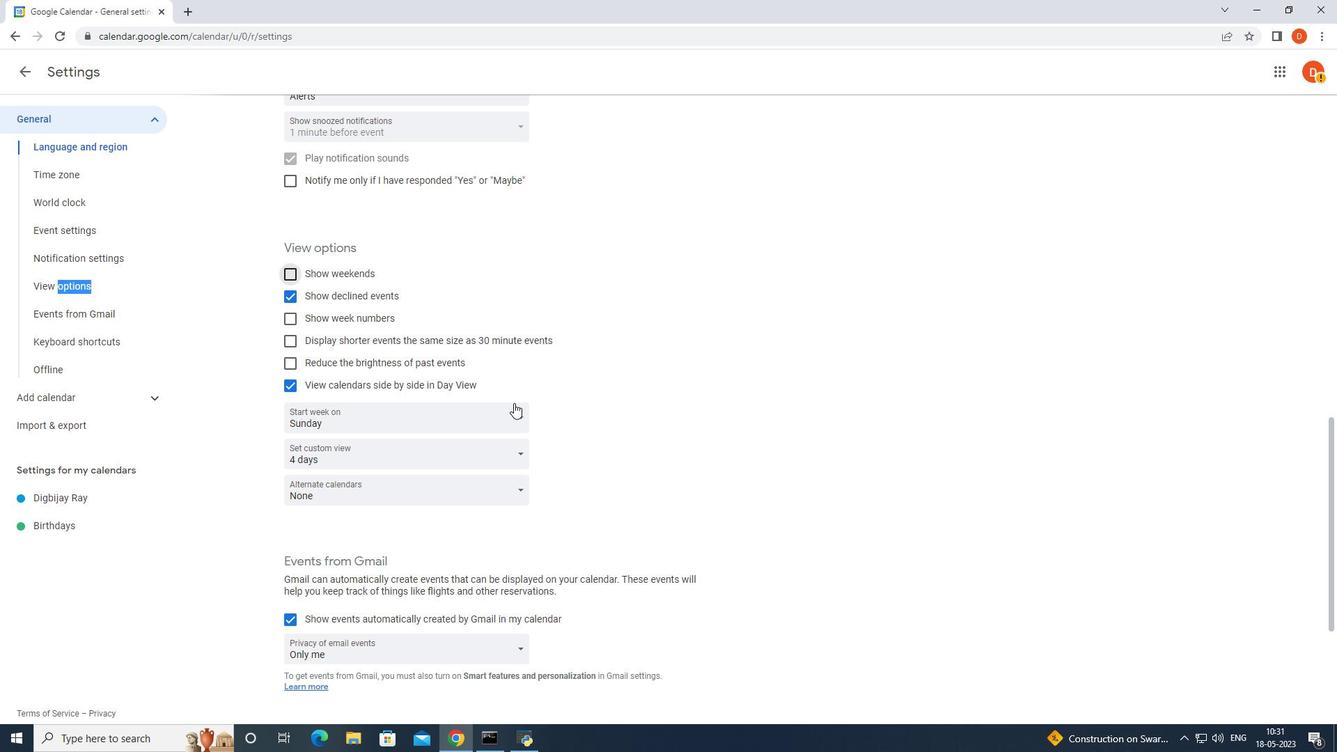 
